 Task: Create a board button that move a list "Trello list" from board "Progress report" to the position 2 of board "progress report".
Action: Mouse moved to (423, 264)
Screenshot: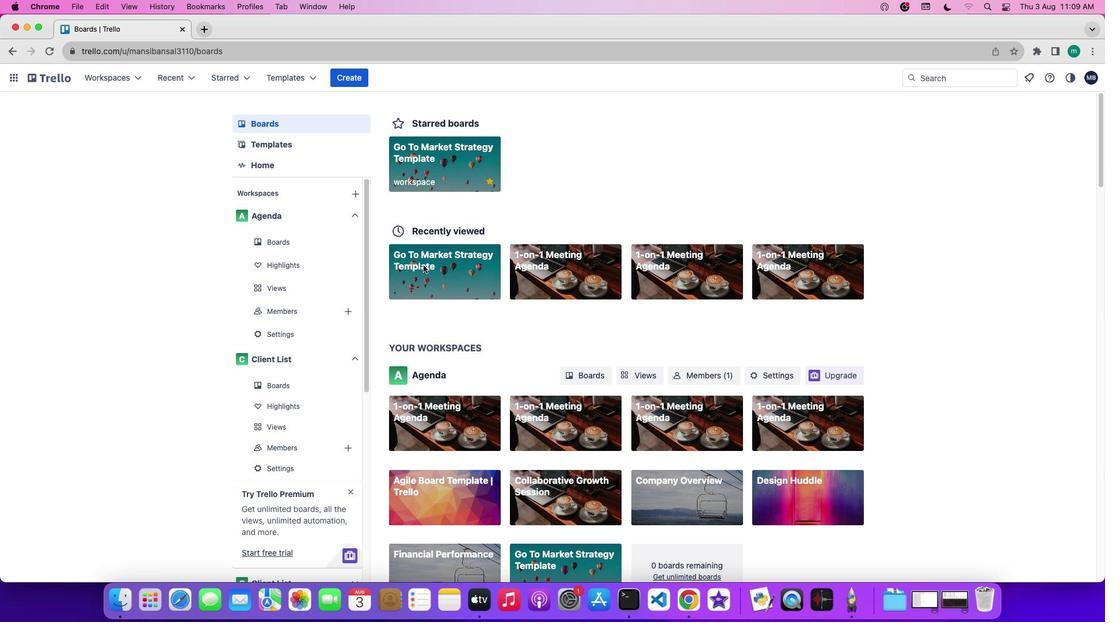 
Action: Mouse pressed left at (423, 264)
Screenshot: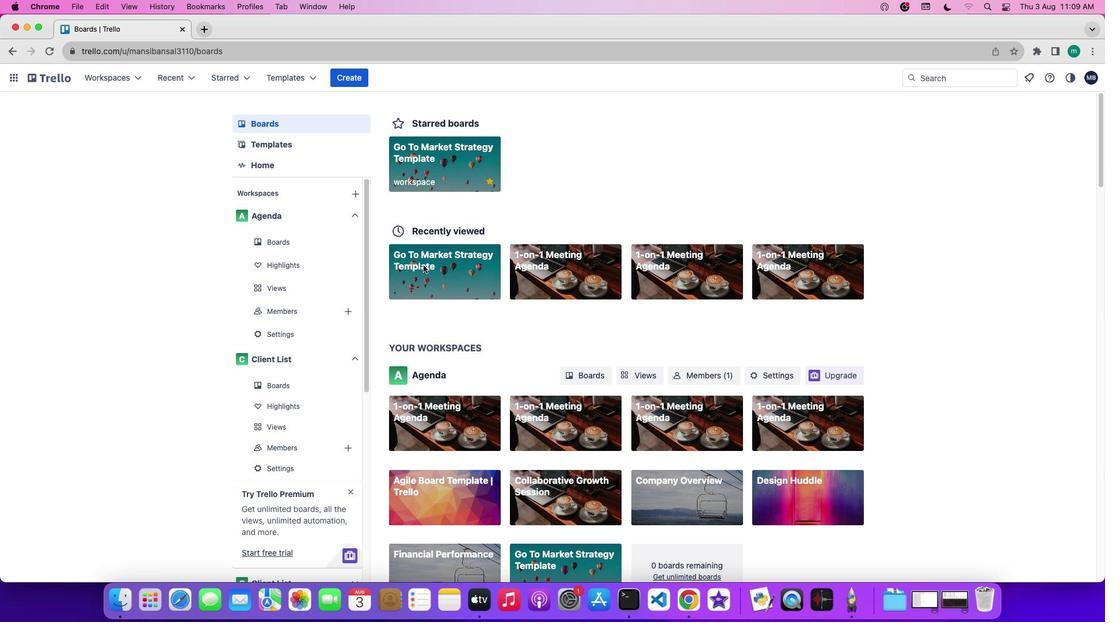 
Action: Mouse pressed left at (423, 264)
Screenshot: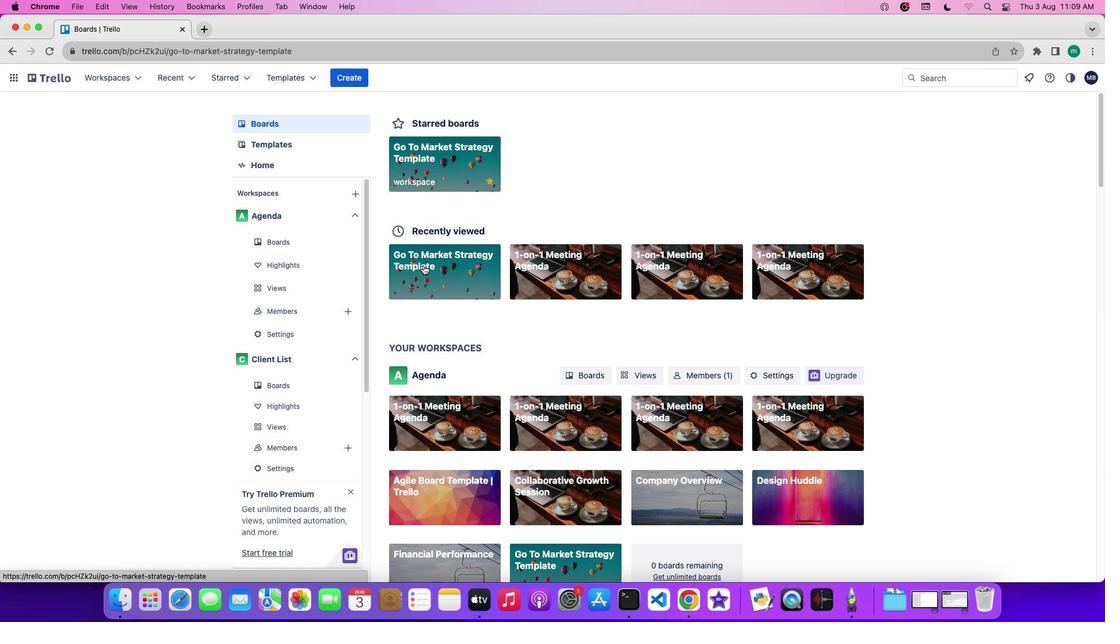 
Action: Mouse moved to (1017, 245)
Screenshot: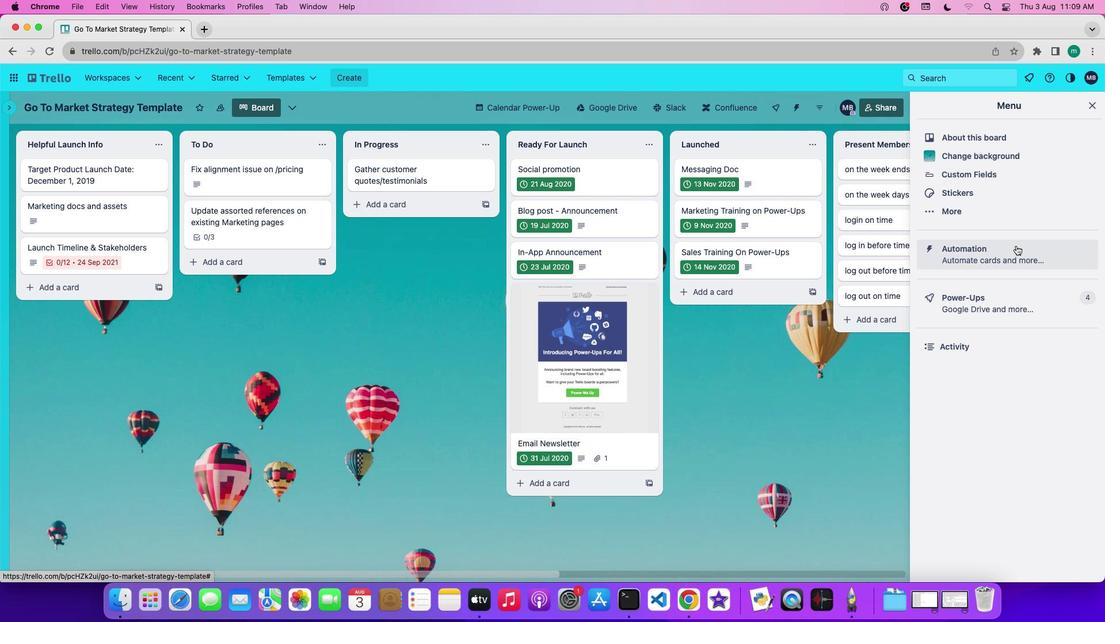 
Action: Mouse pressed left at (1017, 245)
Screenshot: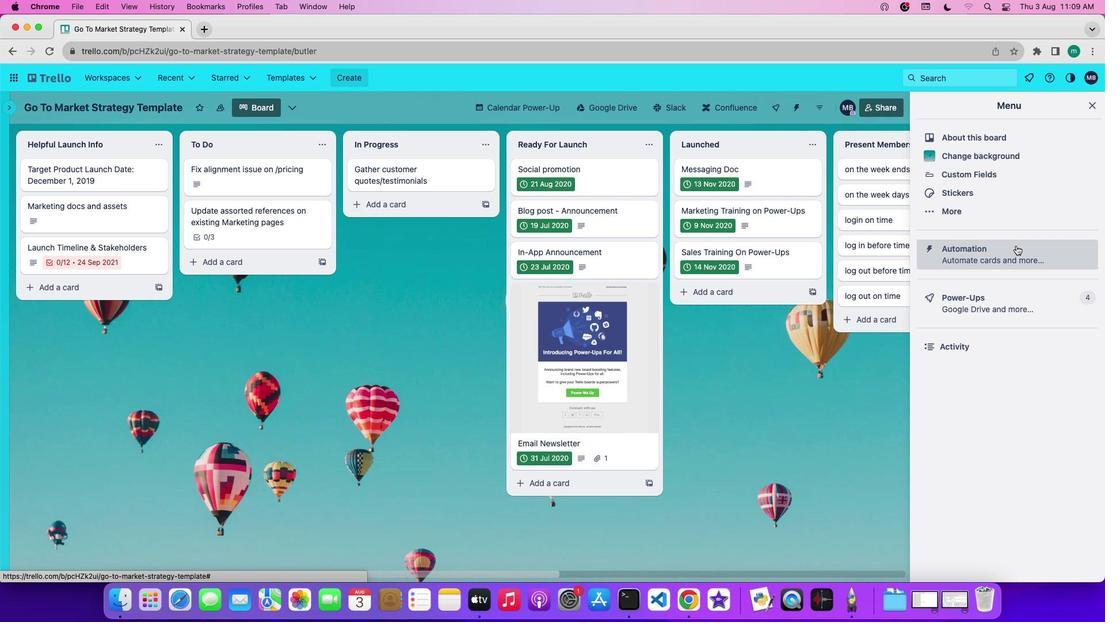 
Action: Mouse moved to (88, 319)
Screenshot: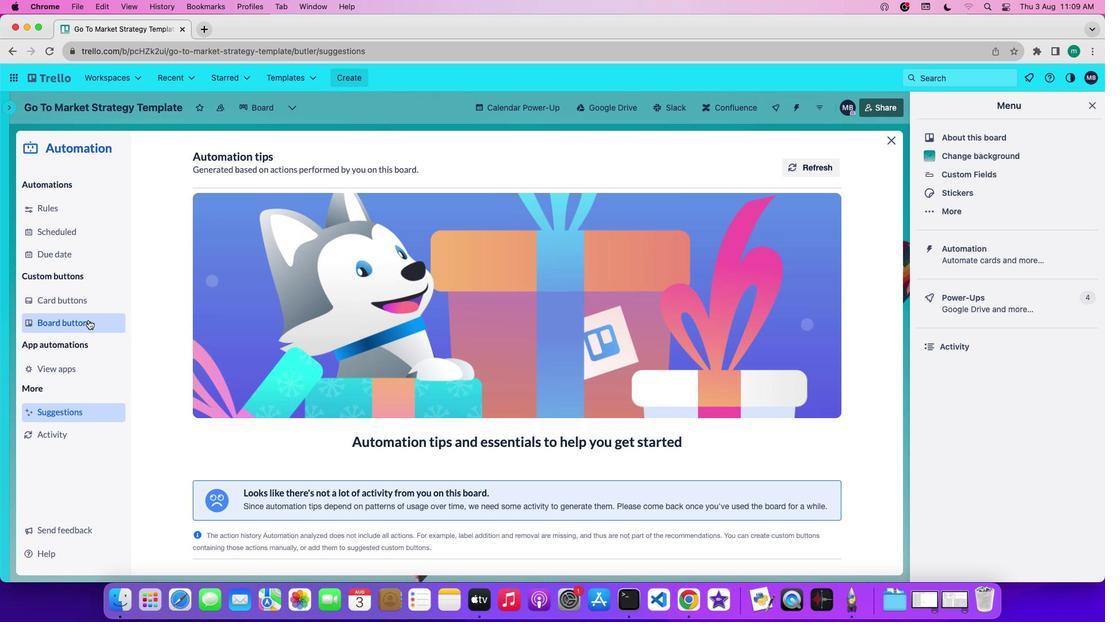 
Action: Mouse pressed left at (88, 319)
Screenshot: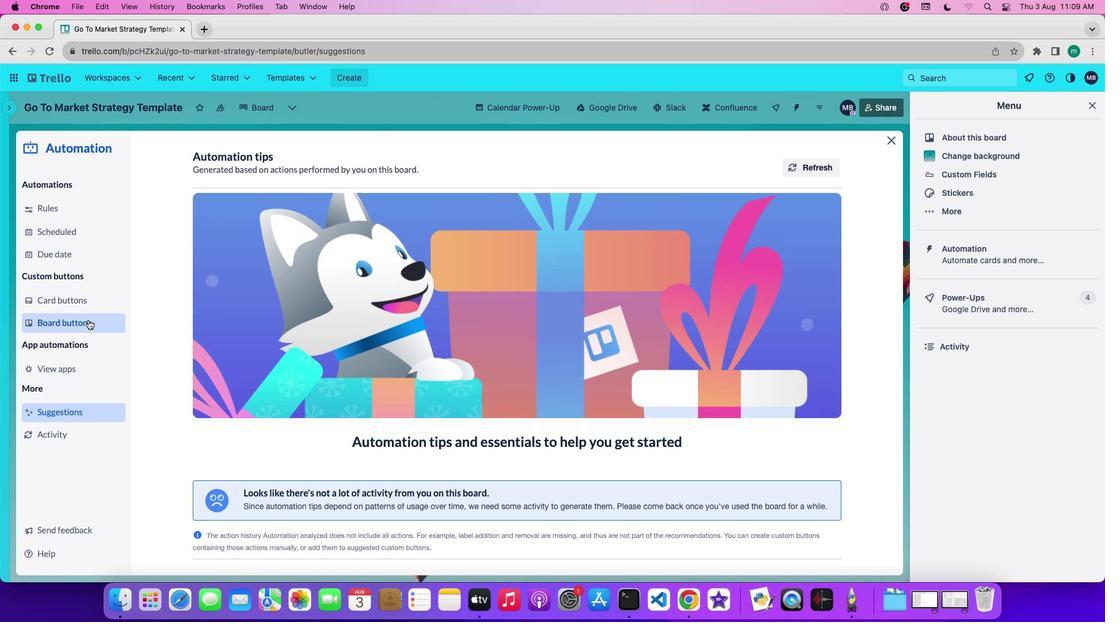 
Action: Mouse moved to (277, 404)
Screenshot: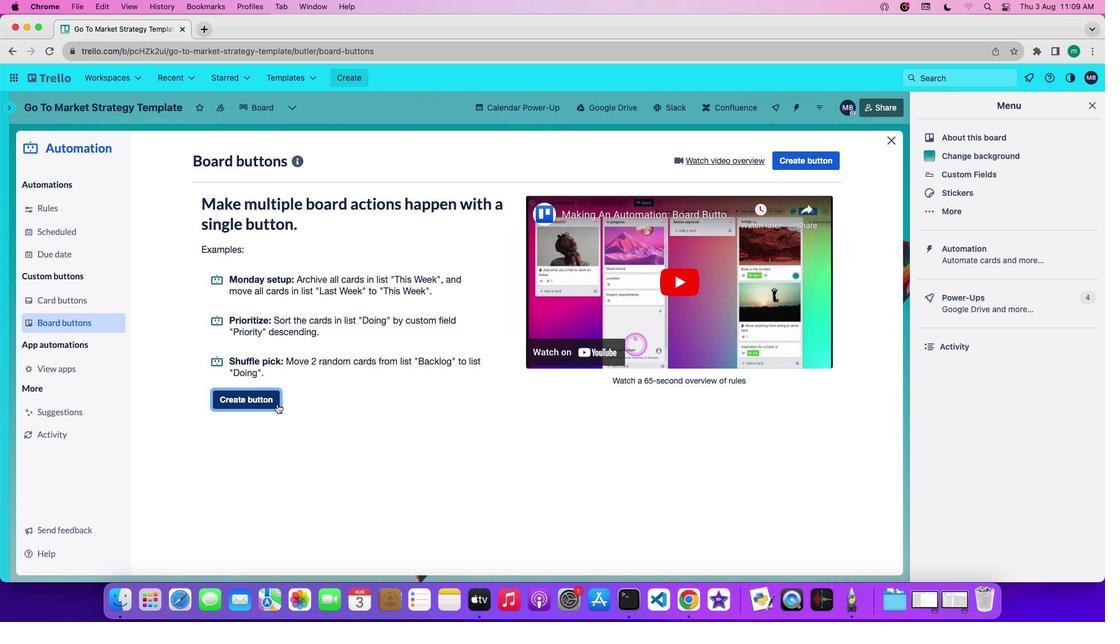 
Action: Mouse pressed left at (277, 404)
Screenshot: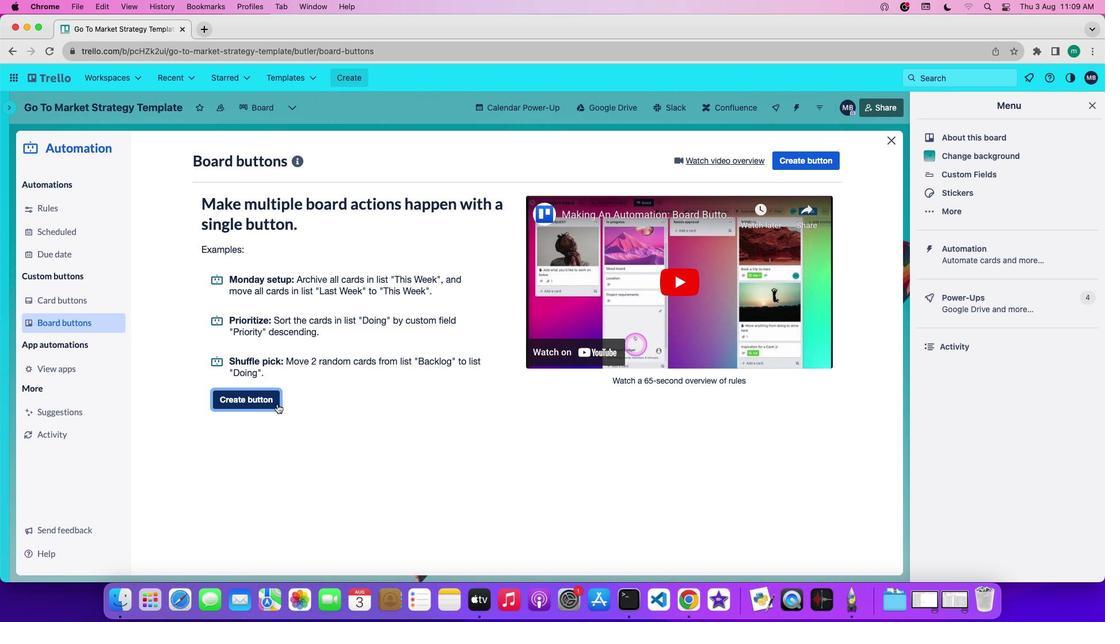 
Action: Mouse moved to (516, 316)
Screenshot: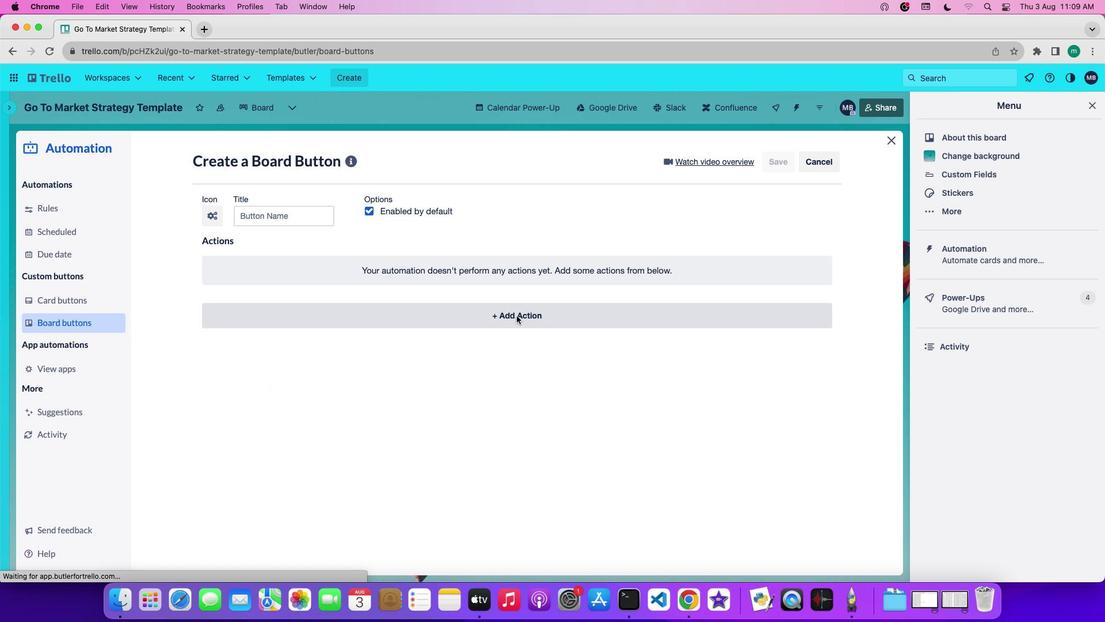 
Action: Mouse pressed left at (516, 316)
Screenshot: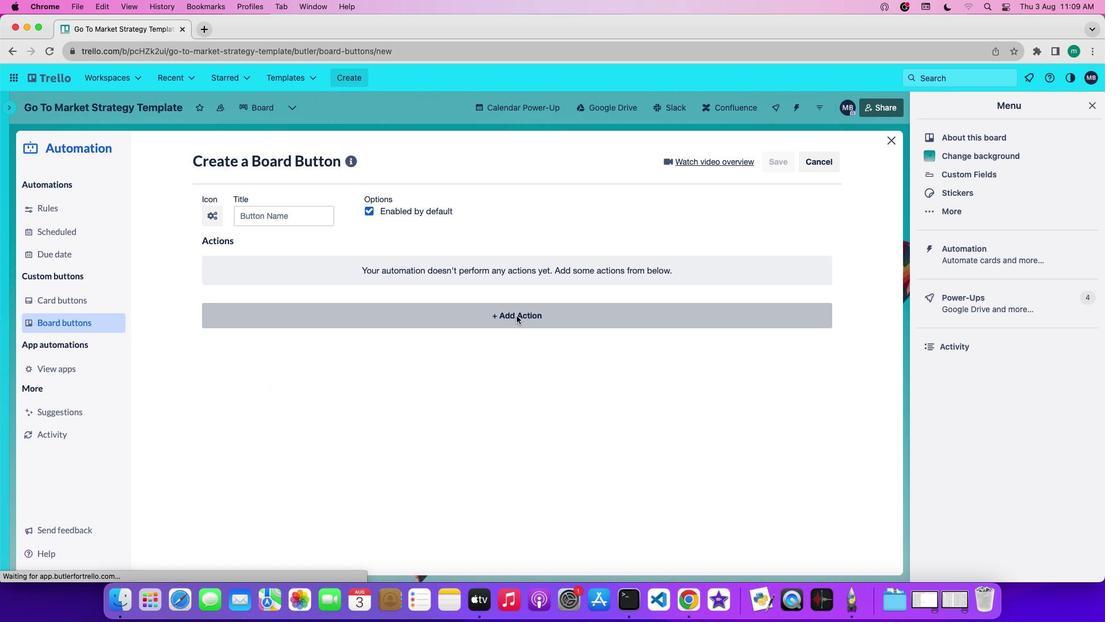 
Action: Mouse moved to (311, 346)
Screenshot: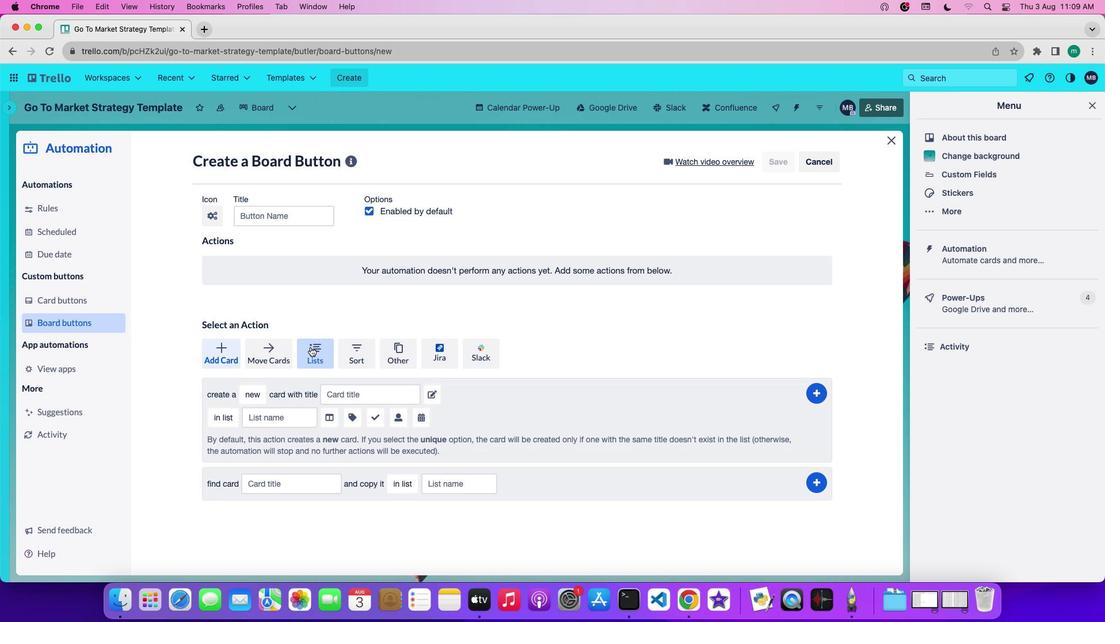 
Action: Mouse pressed left at (311, 346)
Screenshot: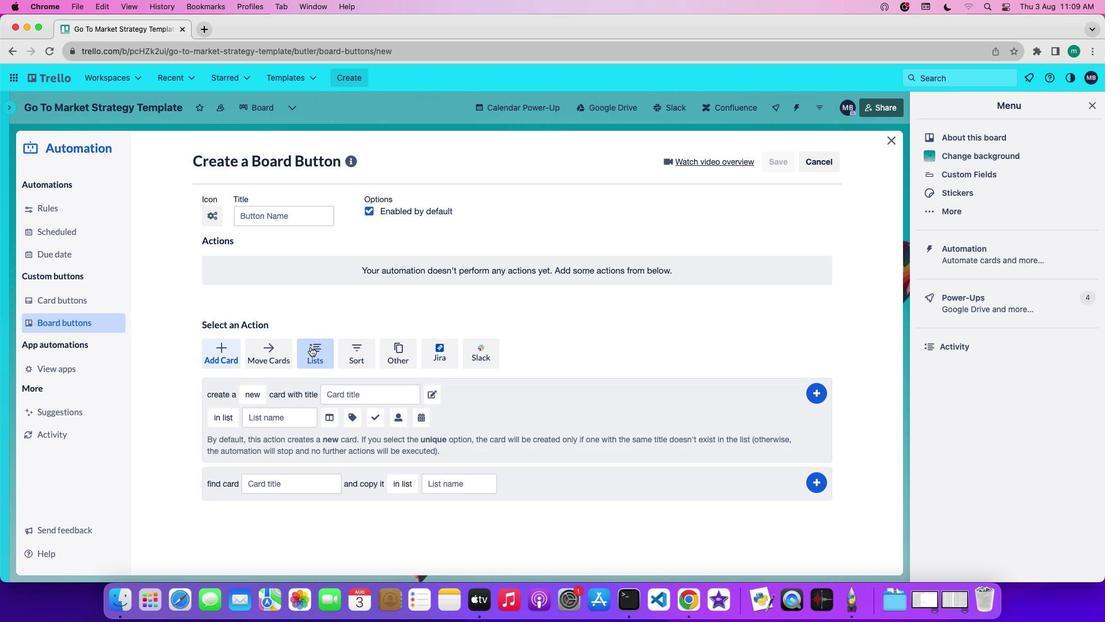 
Action: Mouse moved to (315, 444)
Screenshot: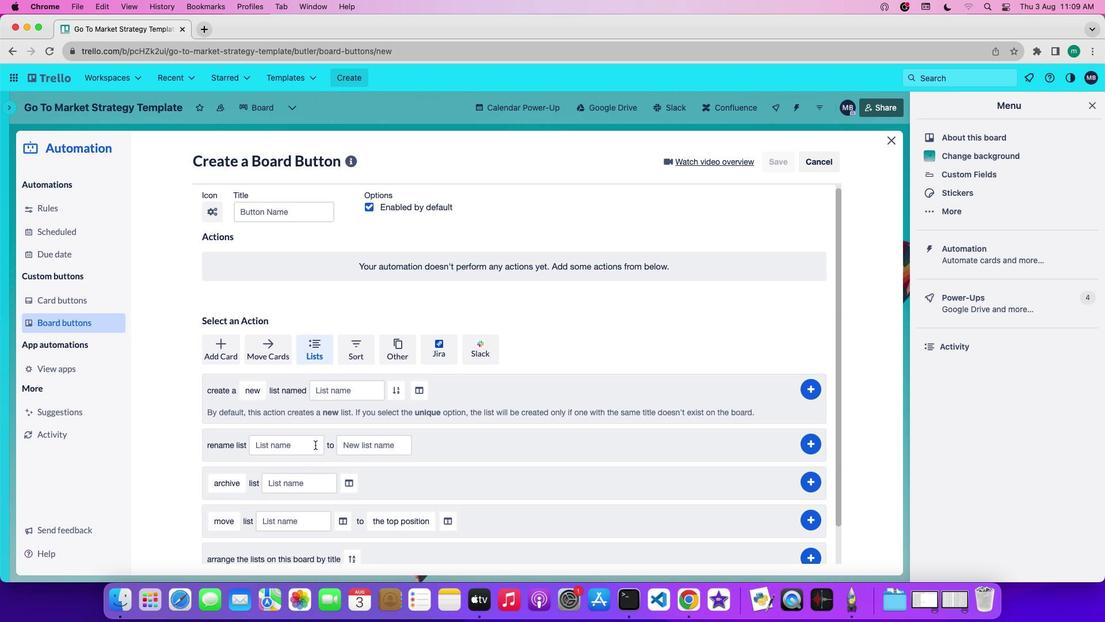 
Action: Mouse scrolled (315, 444) with delta (0, 0)
Screenshot: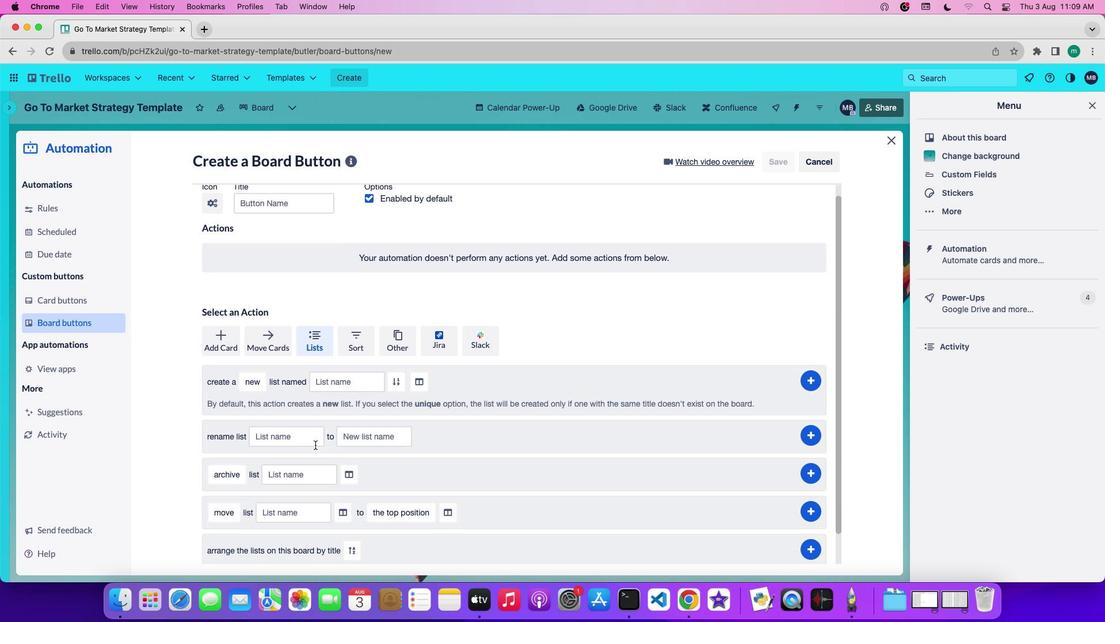 
Action: Mouse moved to (315, 444)
Screenshot: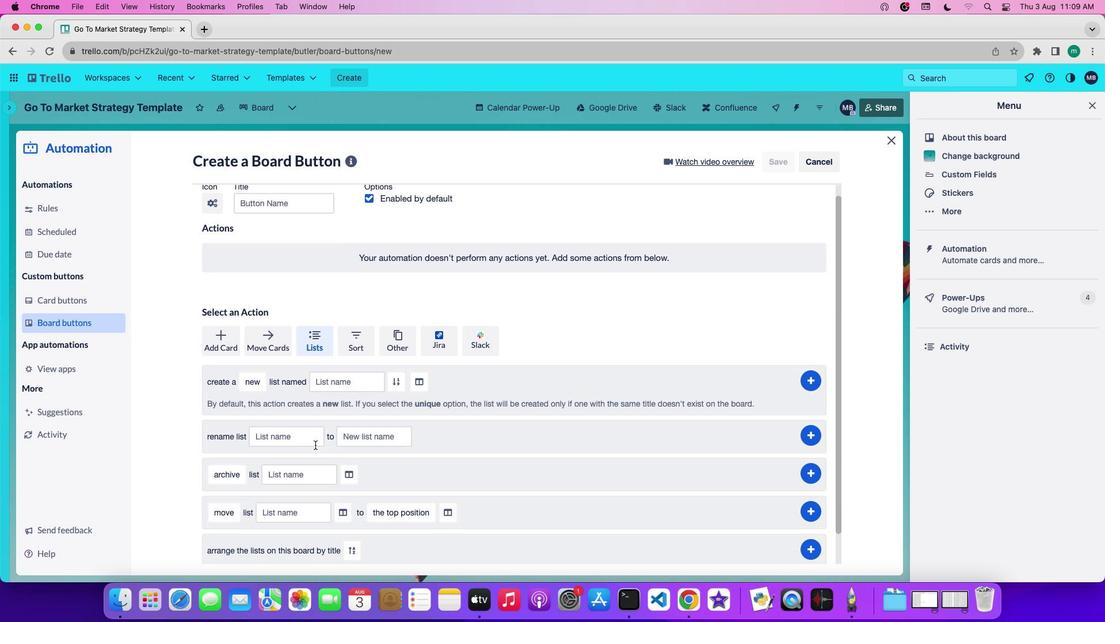 
Action: Mouse scrolled (315, 444) with delta (0, 0)
Screenshot: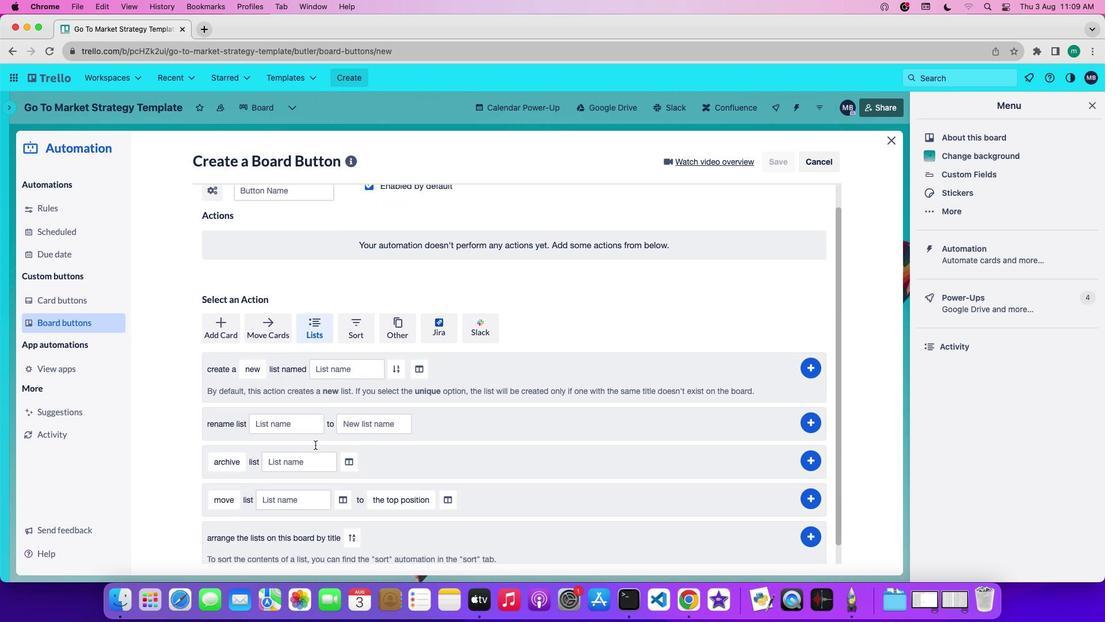 
Action: Mouse moved to (315, 445)
Screenshot: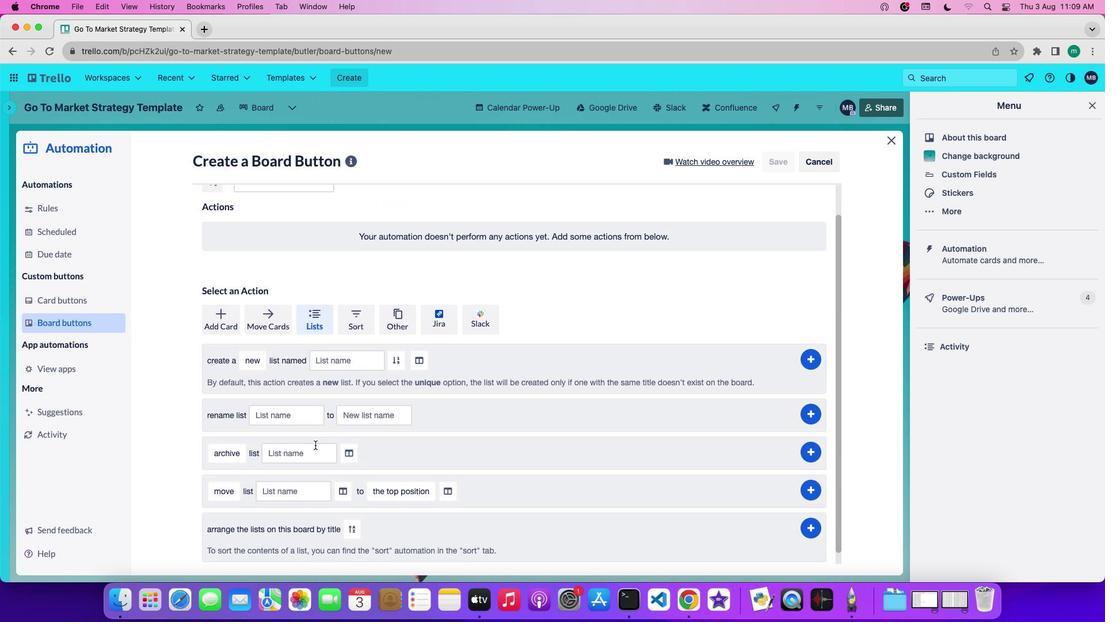 
Action: Mouse scrolled (315, 445) with delta (0, 0)
Screenshot: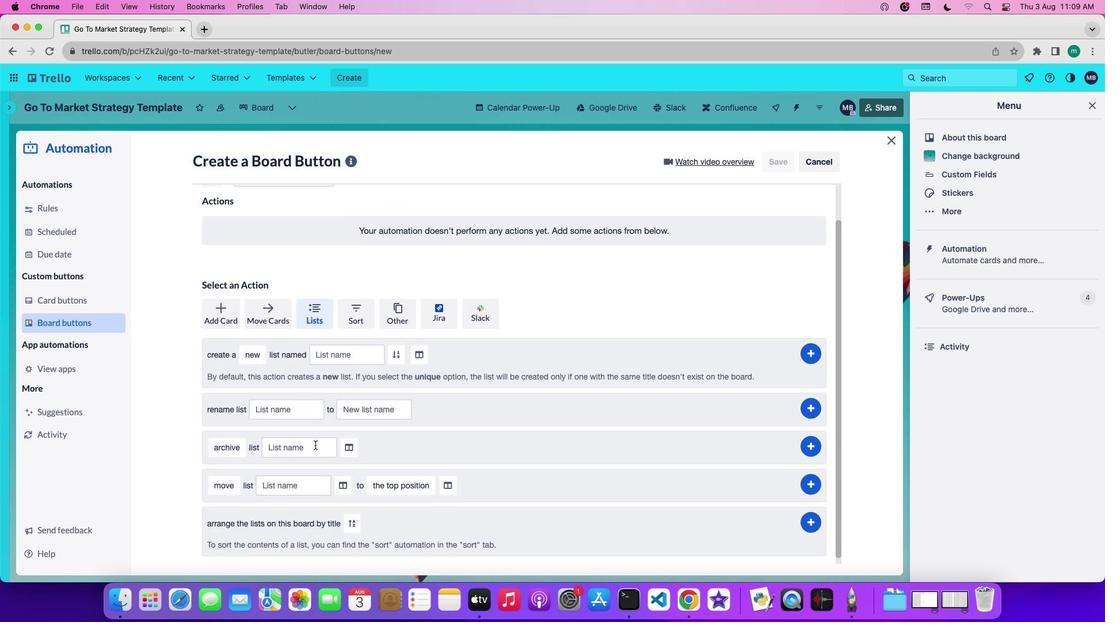 
Action: Mouse scrolled (315, 445) with delta (0, 0)
Screenshot: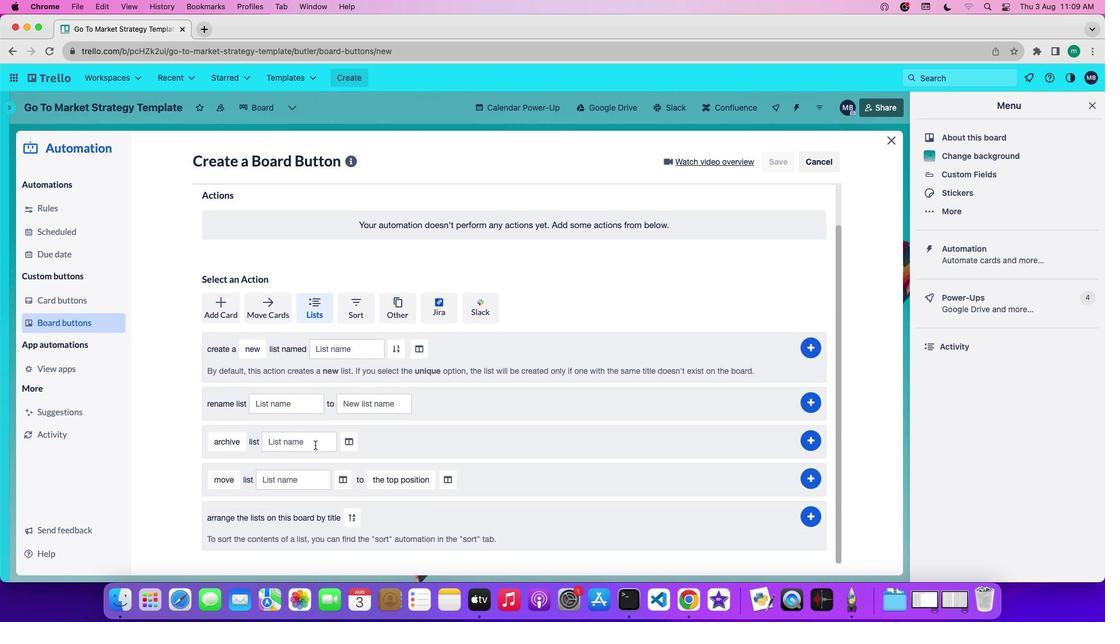 
Action: Mouse scrolled (315, 445) with delta (0, 0)
Screenshot: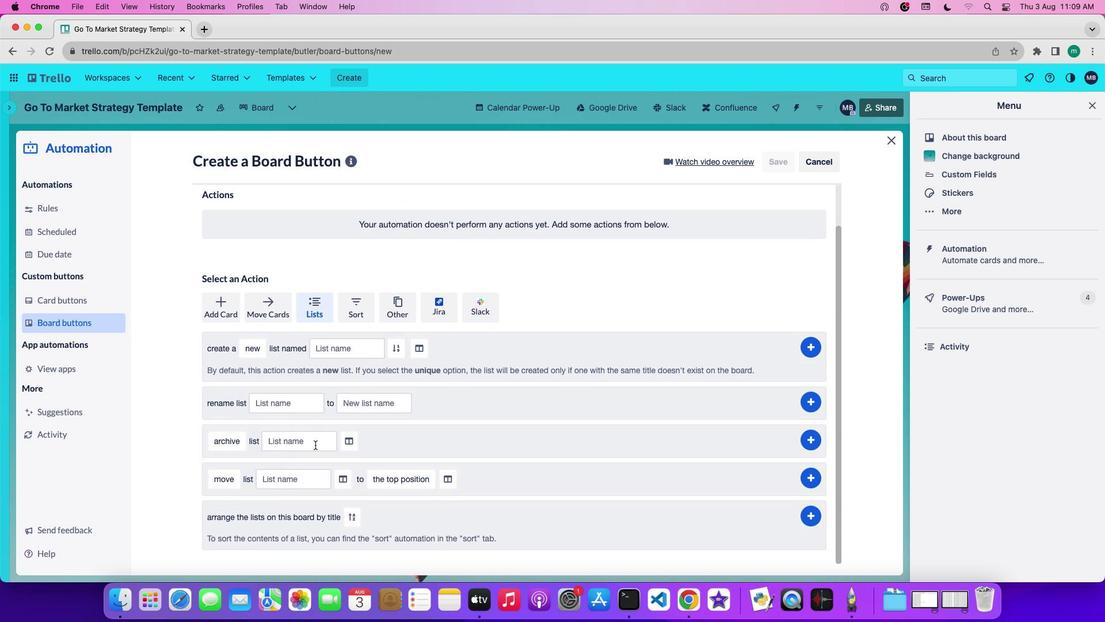 
Action: Mouse scrolled (315, 445) with delta (0, 0)
Screenshot: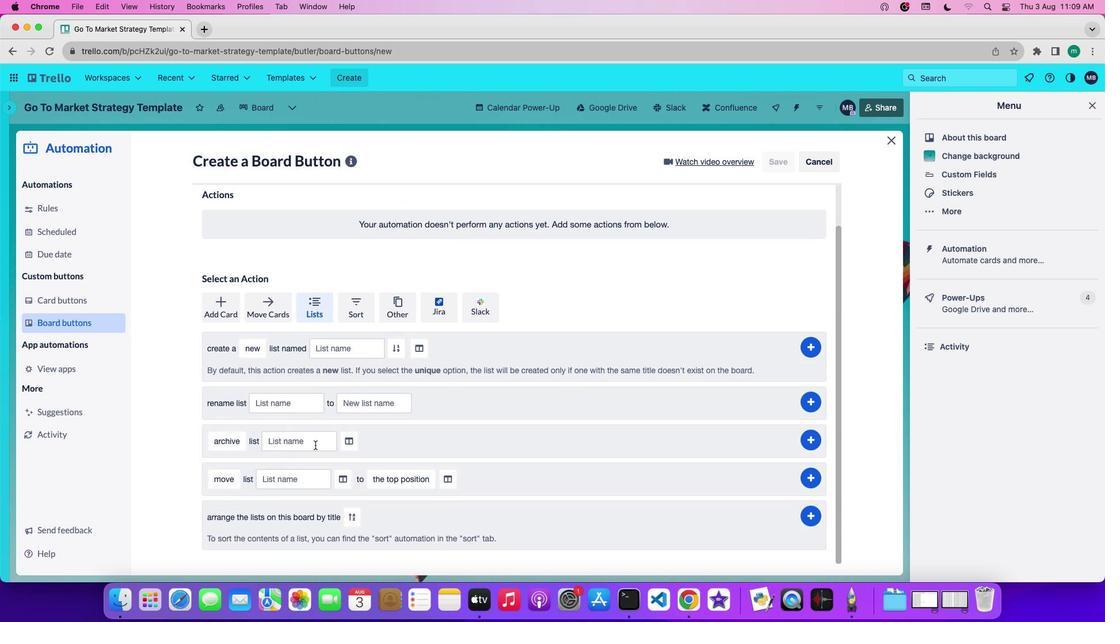 
Action: Mouse scrolled (315, 445) with delta (0, 0)
Screenshot: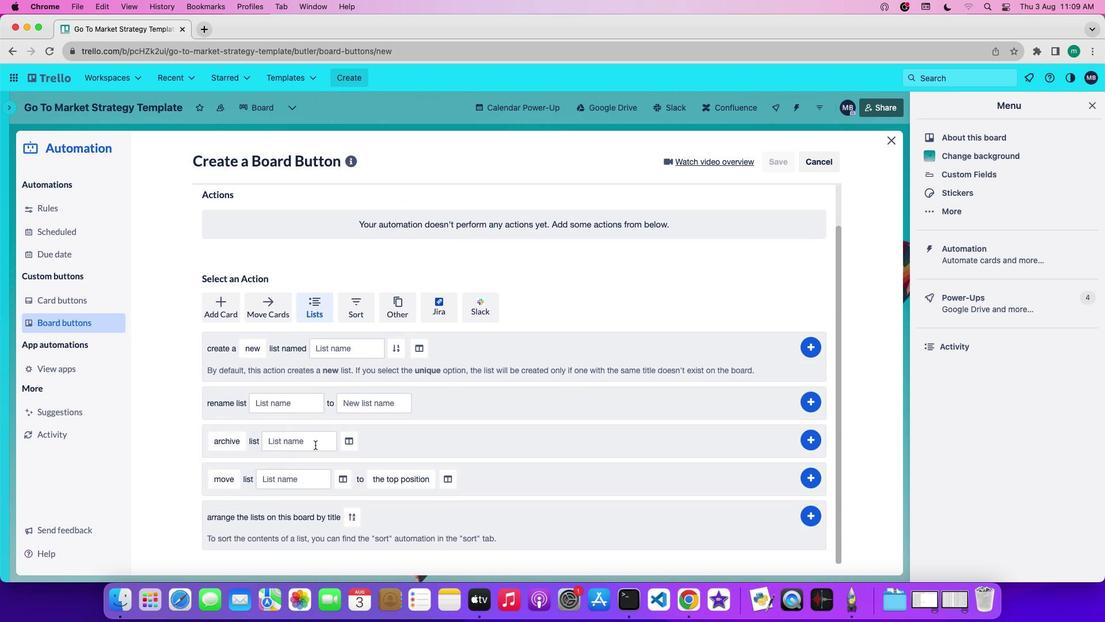 
Action: Mouse moved to (232, 481)
Screenshot: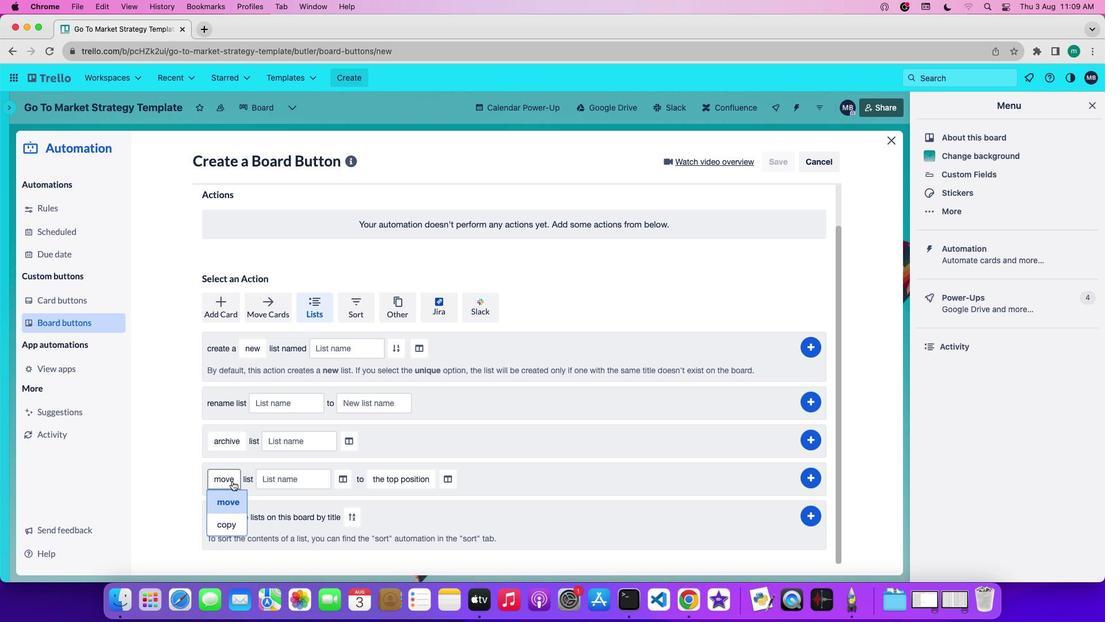 
Action: Mouse pressed left at (232, 481)
Screenshot: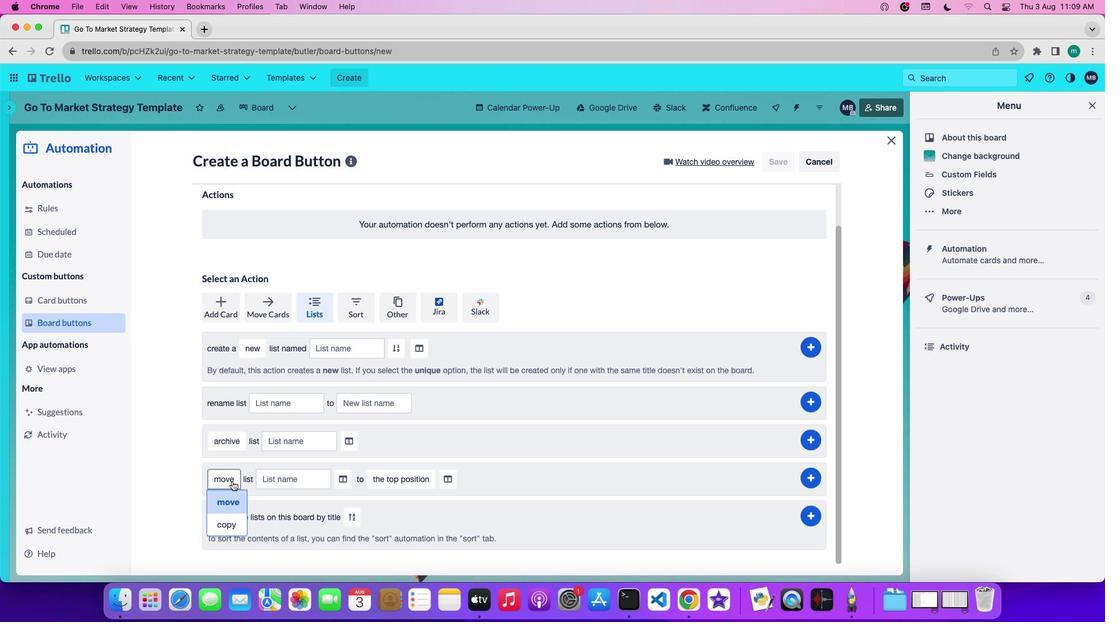 
Action: Mouse moved to (232, 497)
Screenshot: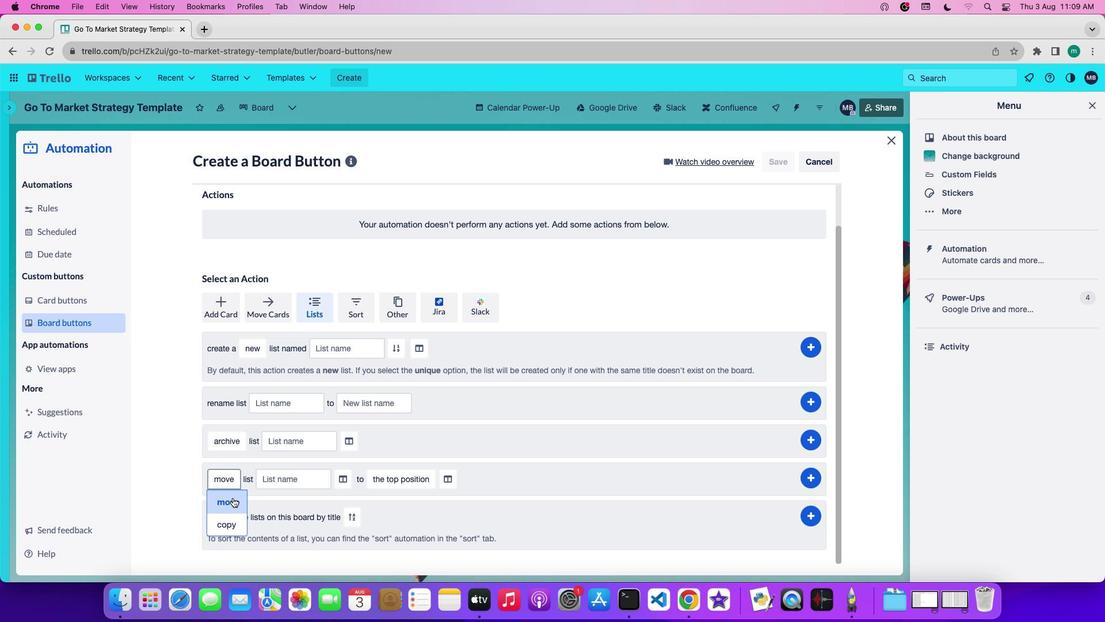 
Action: Mouse pressed left at (232, 497)
Screenshot: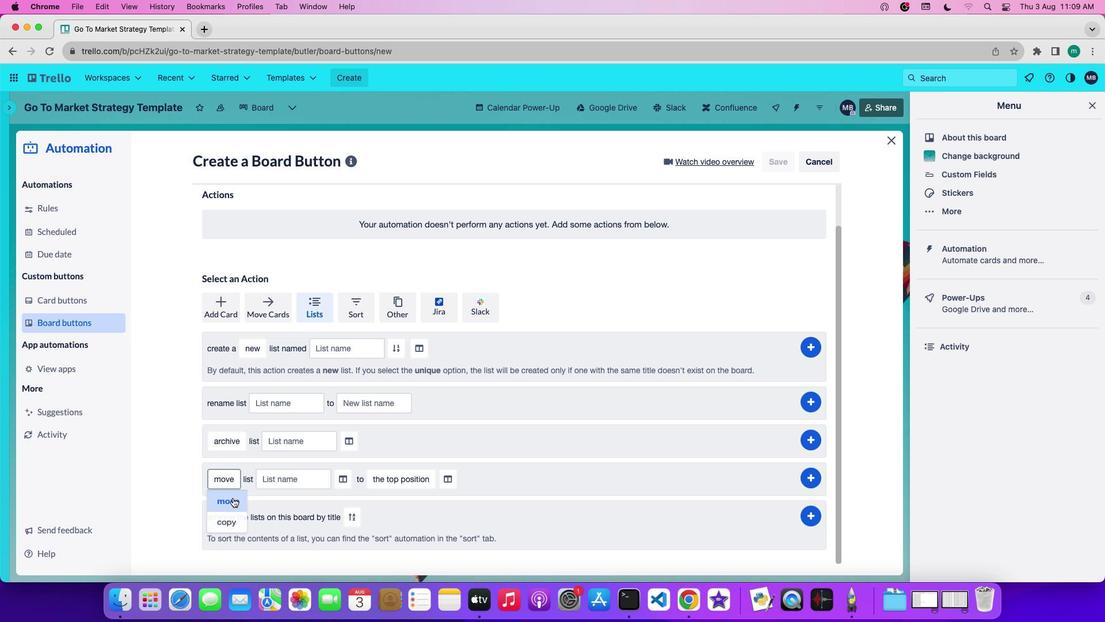 
Action: Mouse moved to (278, 479)
Screenshot: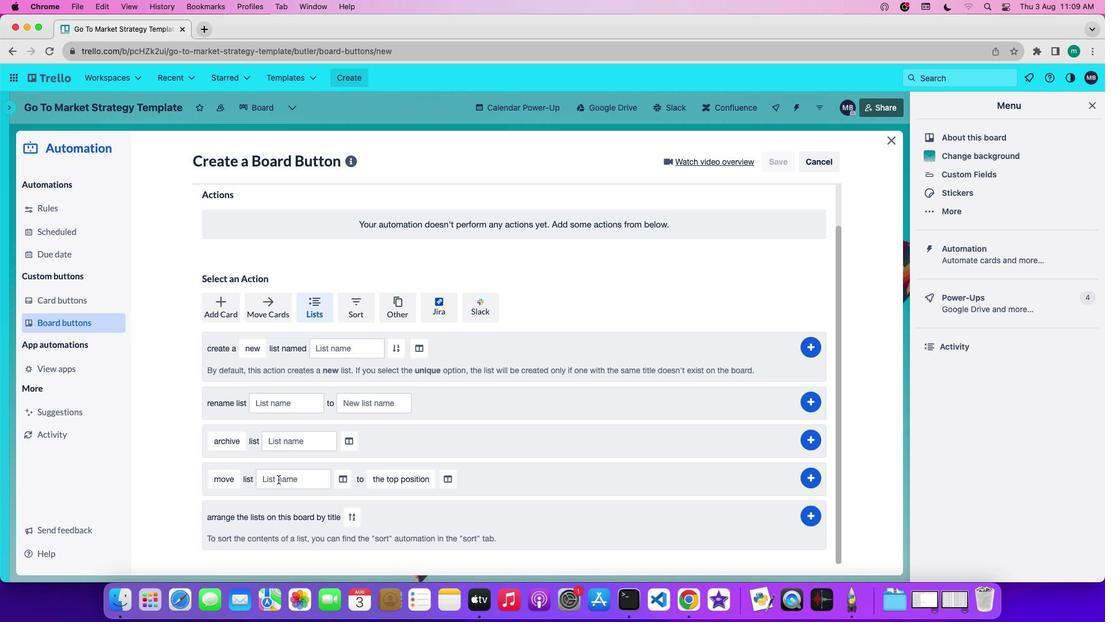 
Action: Mouse pressed left at (278, 479)
Screenshot: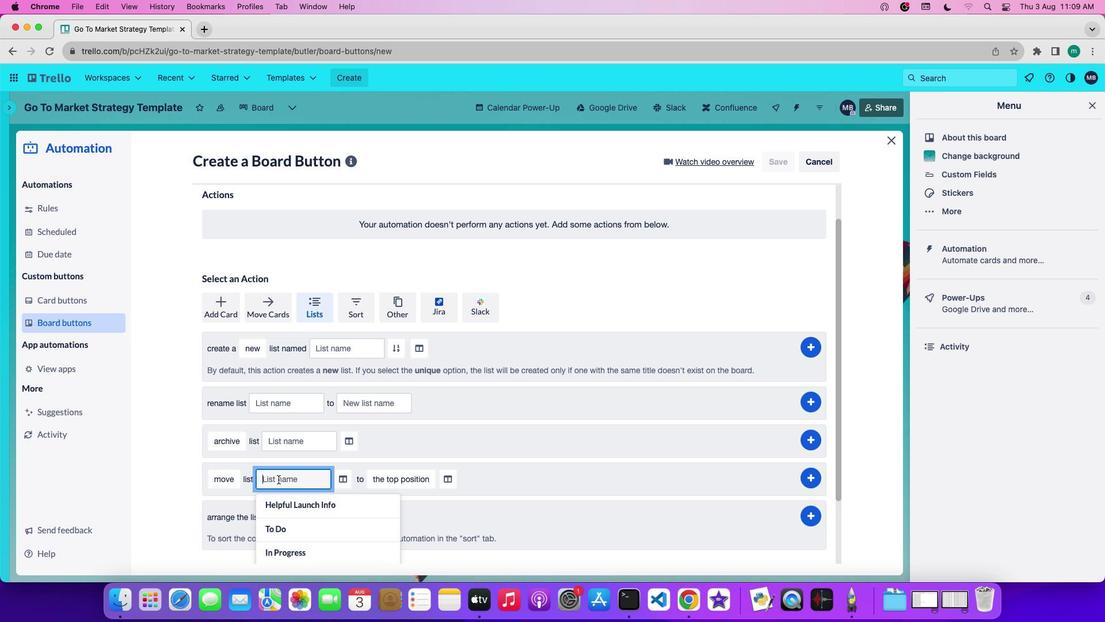 
Action: Mouse moved to (278, 479)
Screenshot: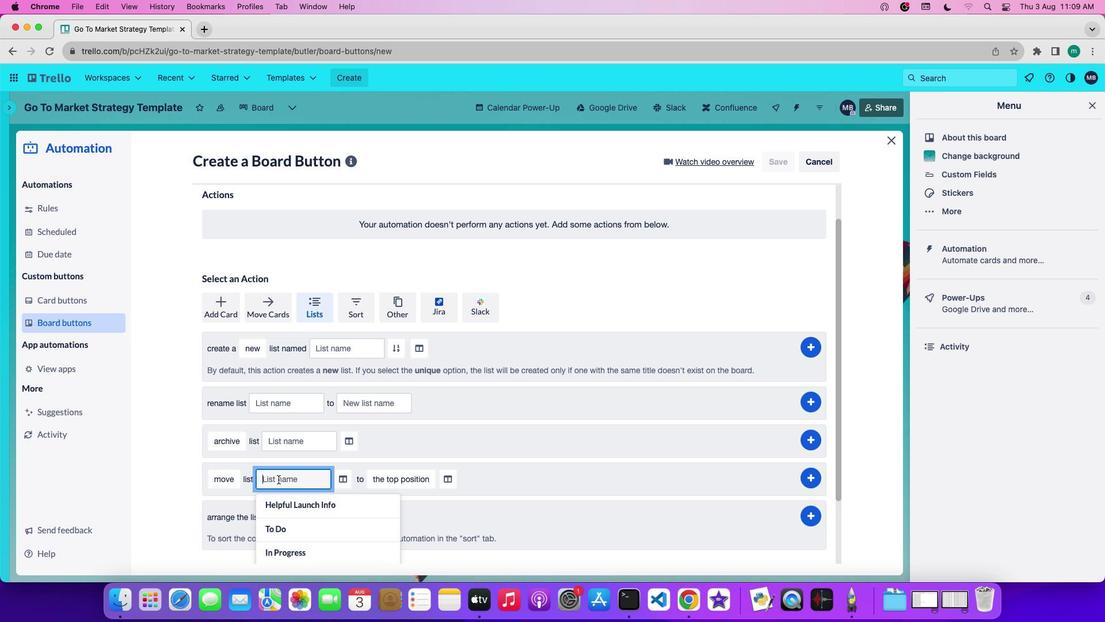 
Action: Key pressed Key.shift'T''r''e''l''l''o'Key.space'l''i''s''t'
Screenshot: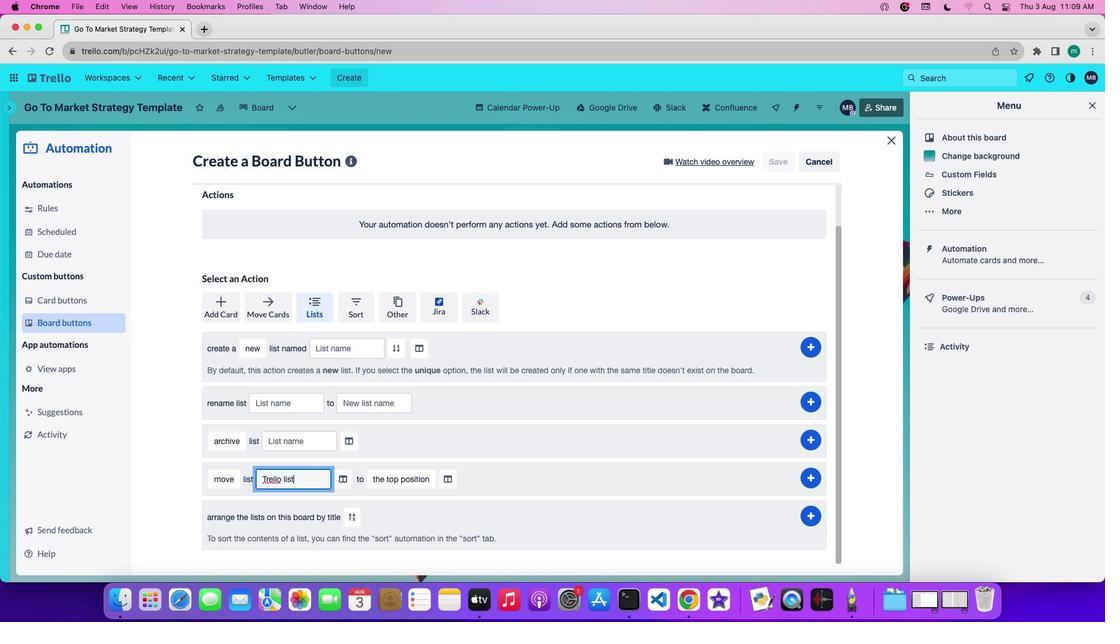 
Action: Mouse moved to (343, 484)
Screenshot: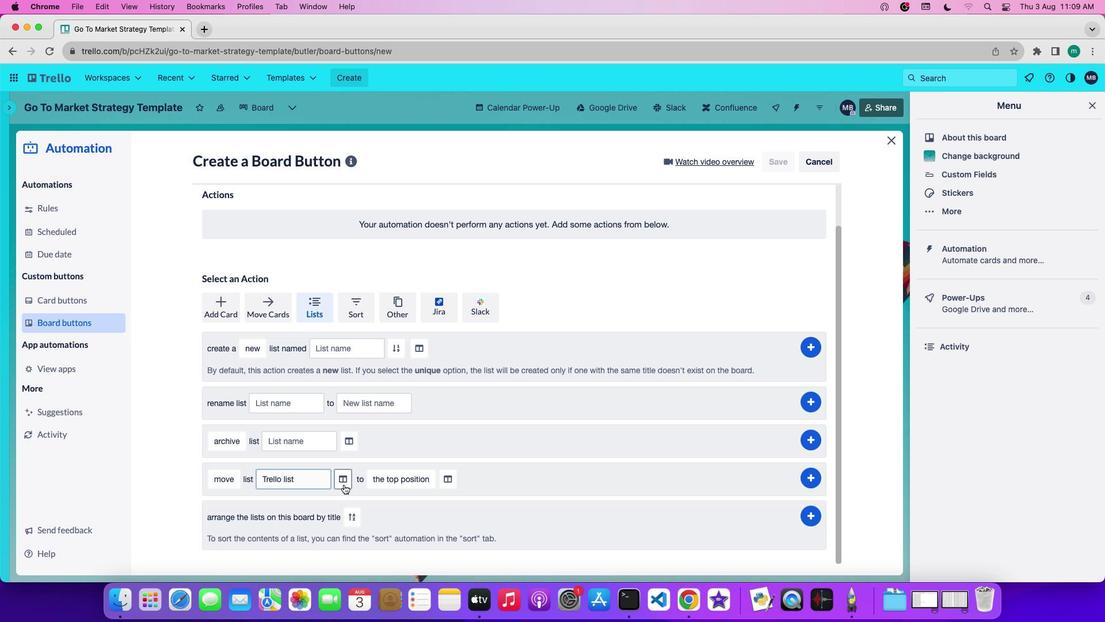 
Action: Mouse pressed left at (343, 484)
Screenshot: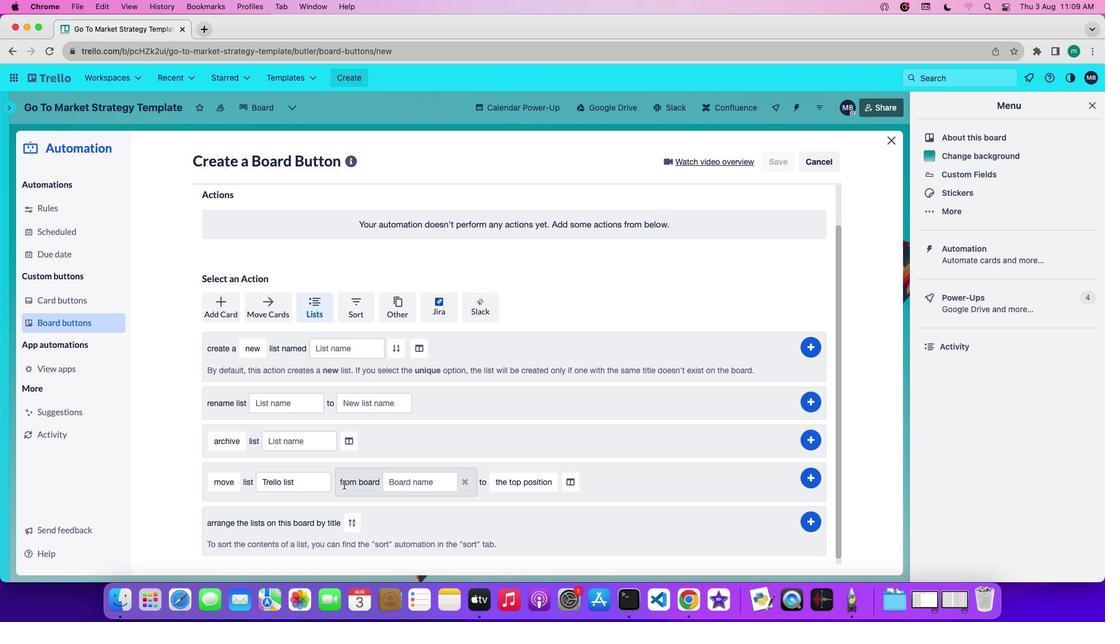 
Action: Mouse moved to (418, 483)
Screenshot: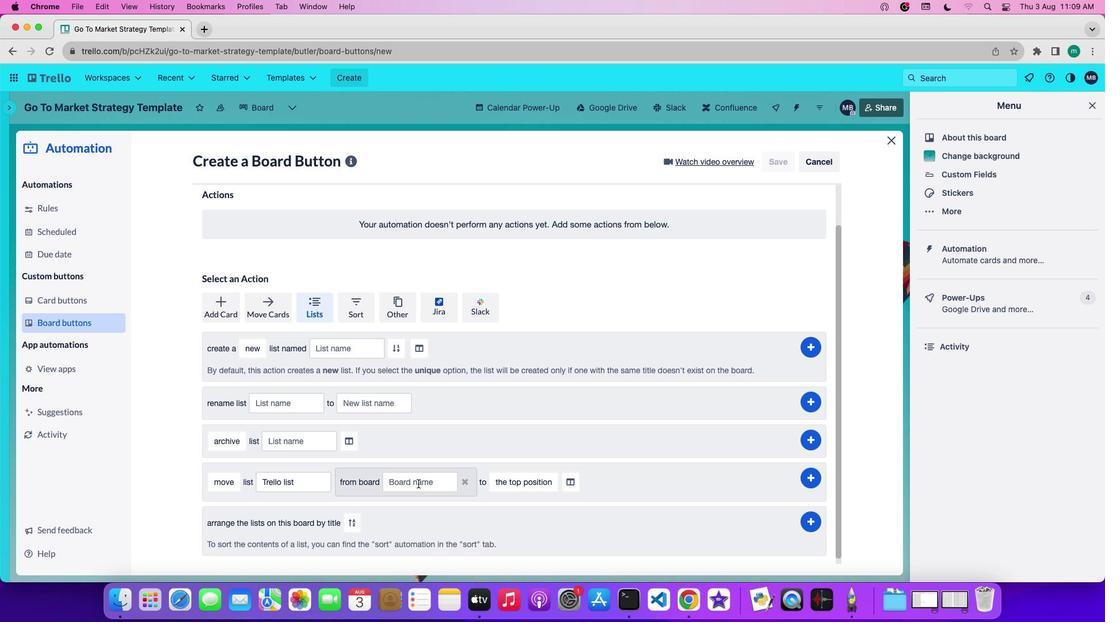 
Action: Mouse pressed left at (418, 483)
Screenshot: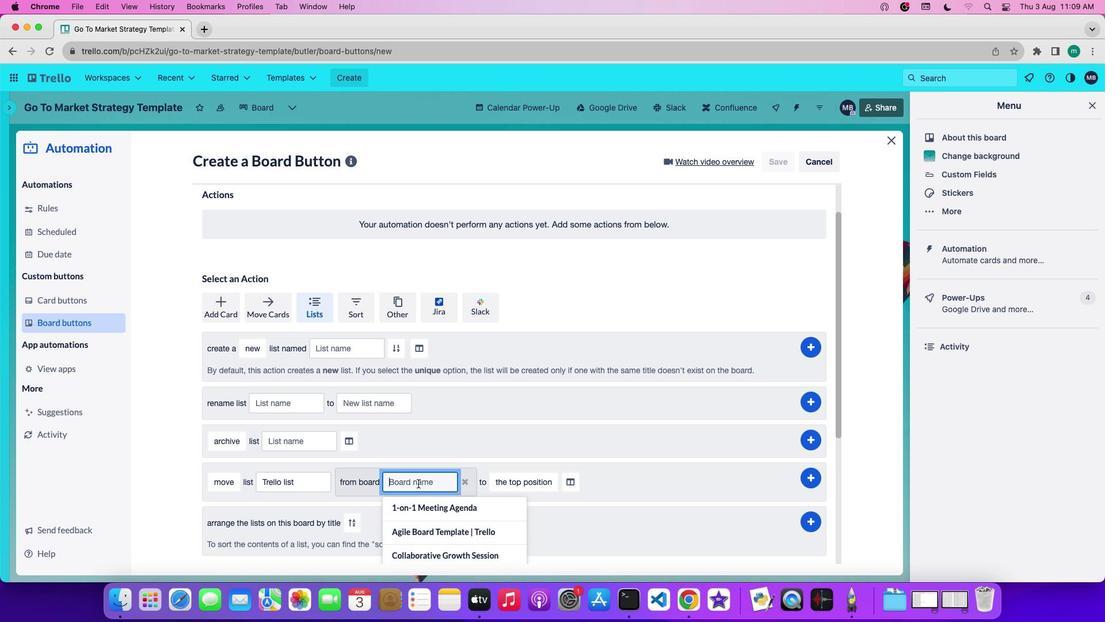 
Action: Key pressed Key.shift'P''r''o''g''r''e''s''s'Key.space'r''e''p''o''r''t'
Screenshot: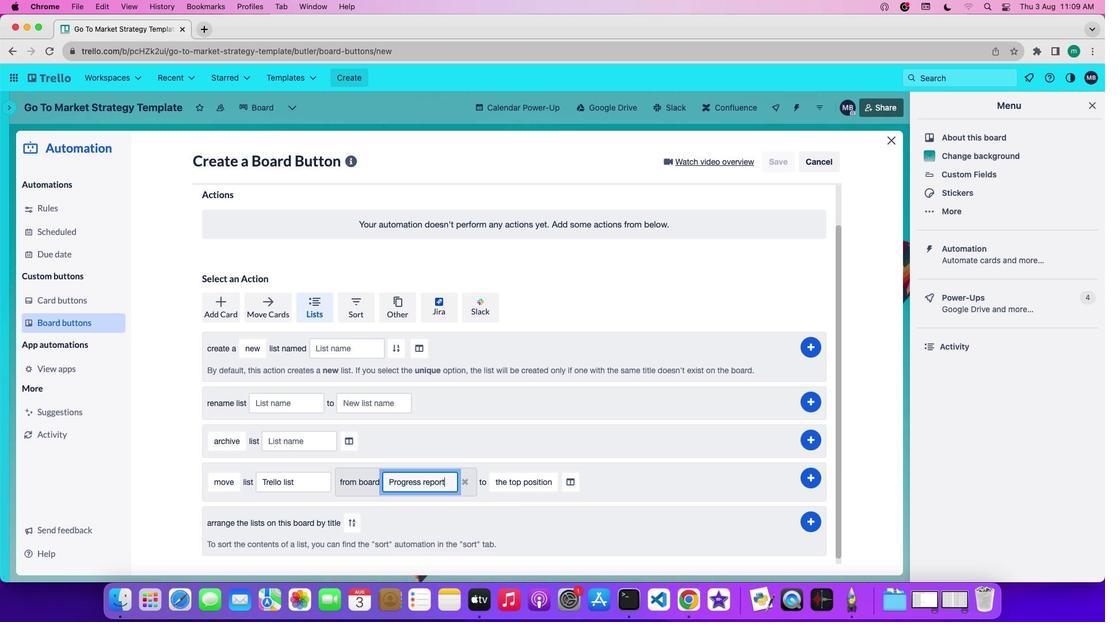 
Action: Mouse moved to (504, 487)
Screenshot: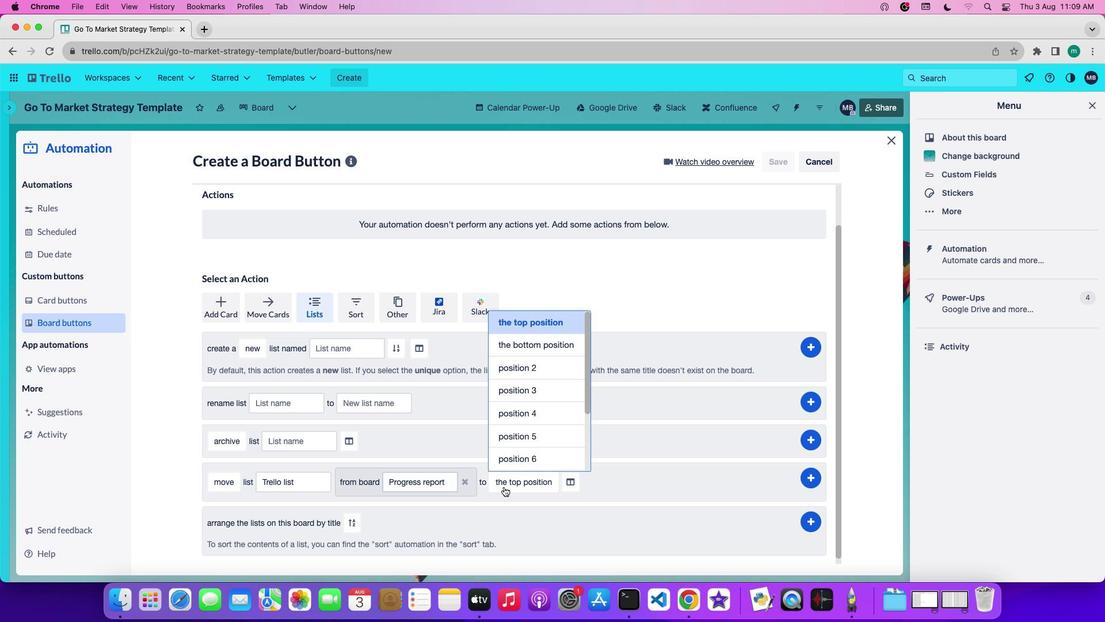 
Action: Mouse pressed left at (504, 487)
Screenshot: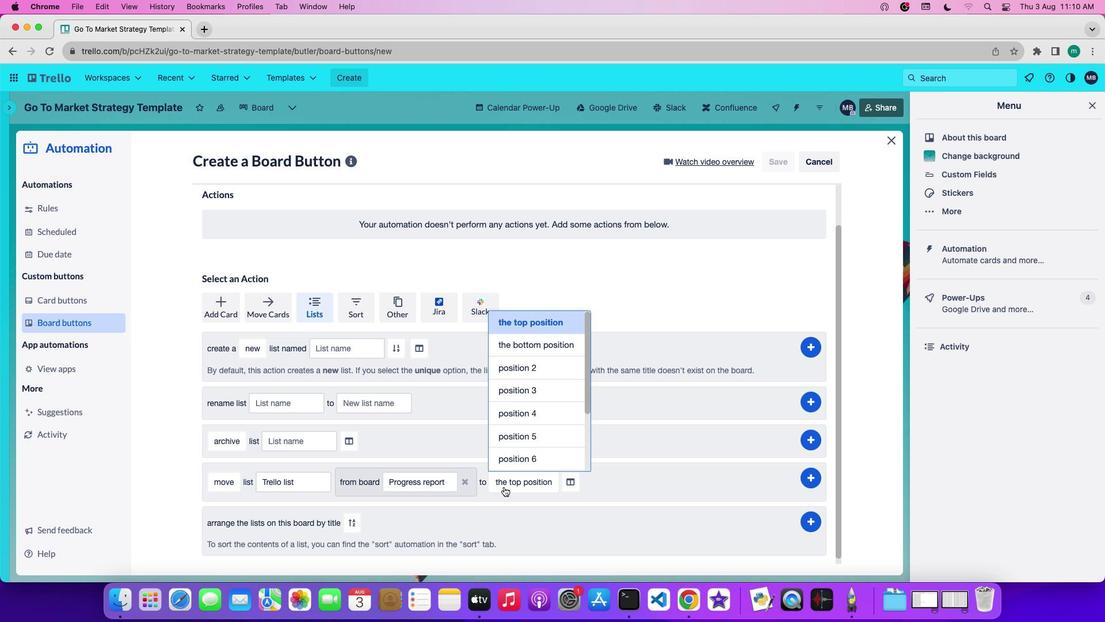 
Action: Mouse moved to (533, 369)
Screenshot: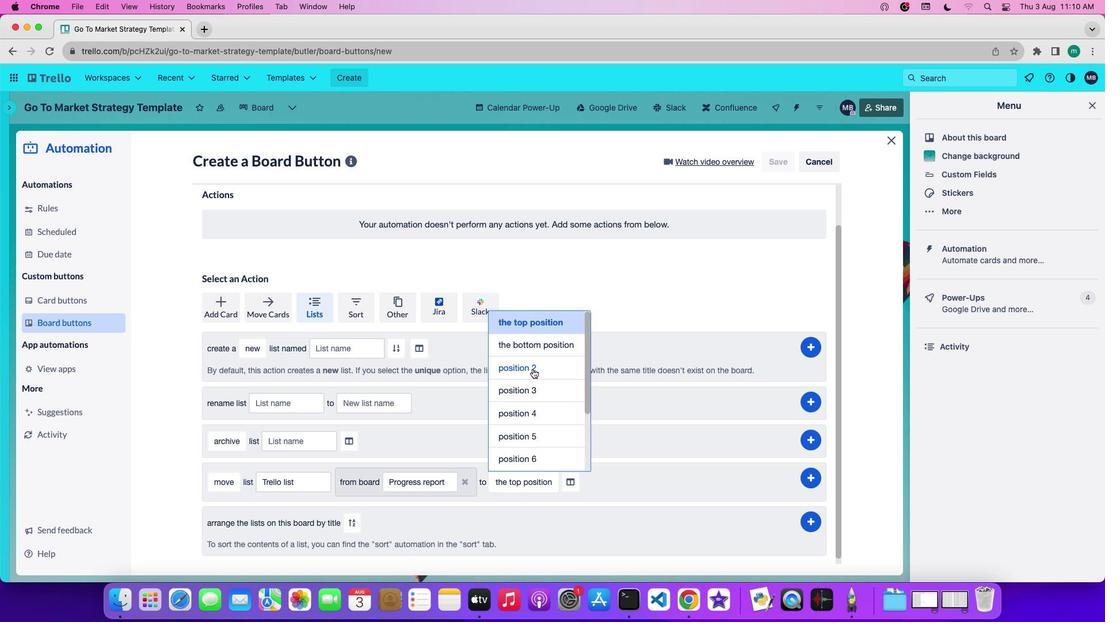
Action: Mouse pressed left at (533, 369)
Screenshot: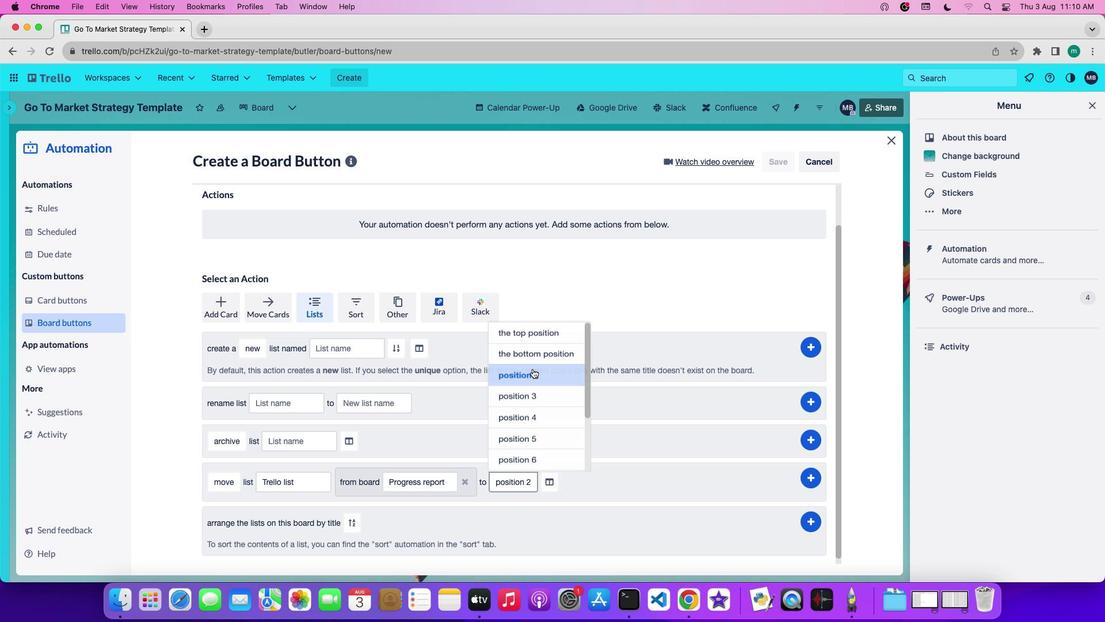 
Action: Mouse moved to (554, 483)
Screenshot: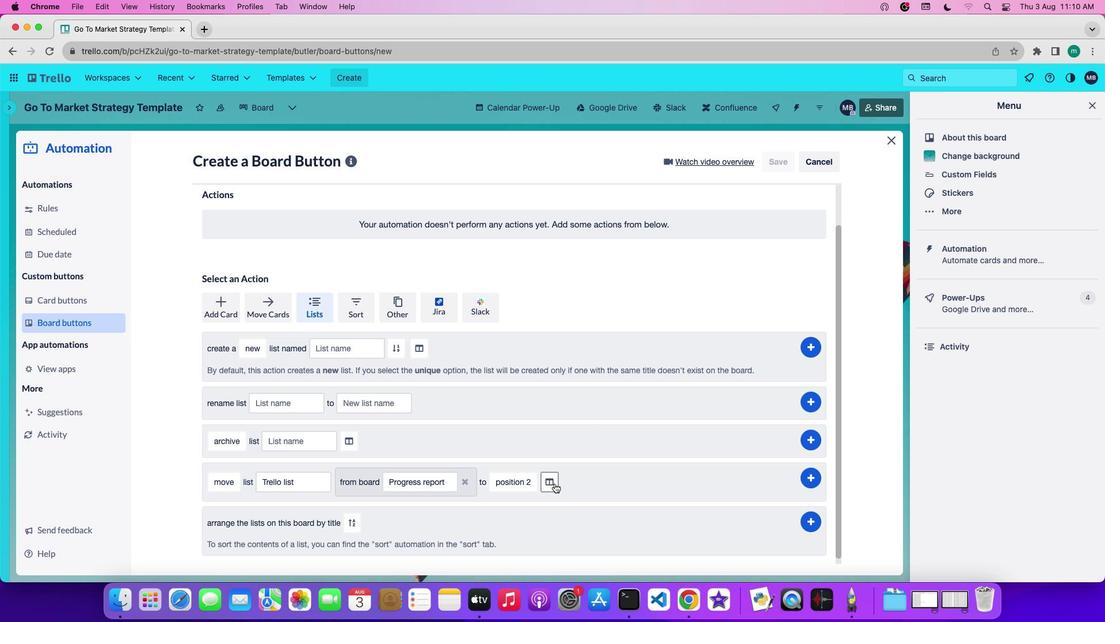 
Action: Mouse pressed left at (554, 483)
Screenshot: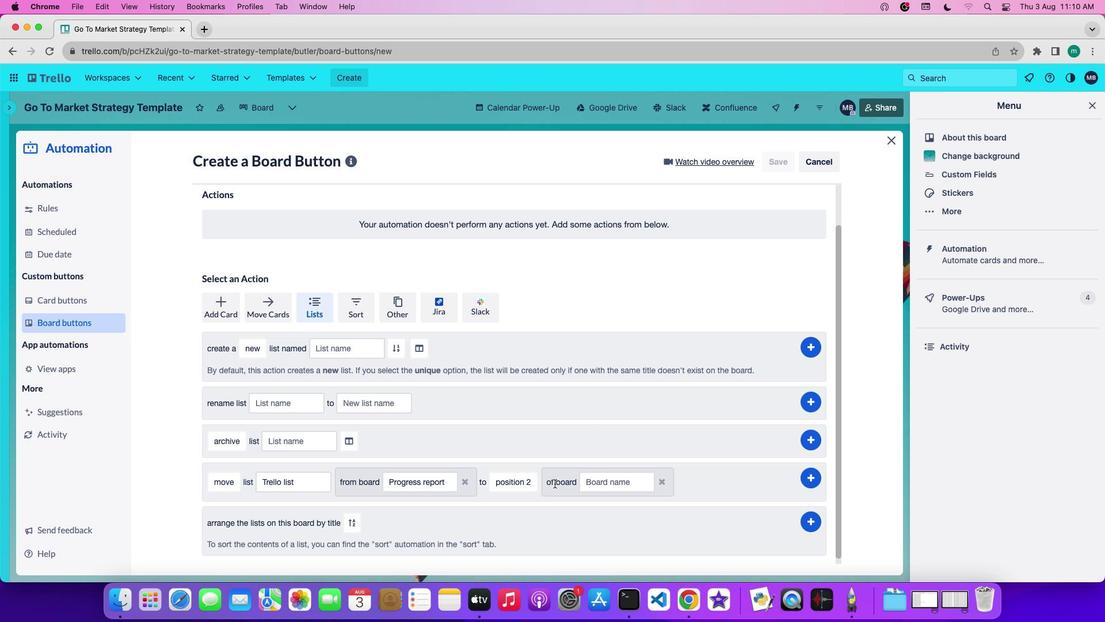 
Action: Mouse moved to (604, 479)
Screenshot: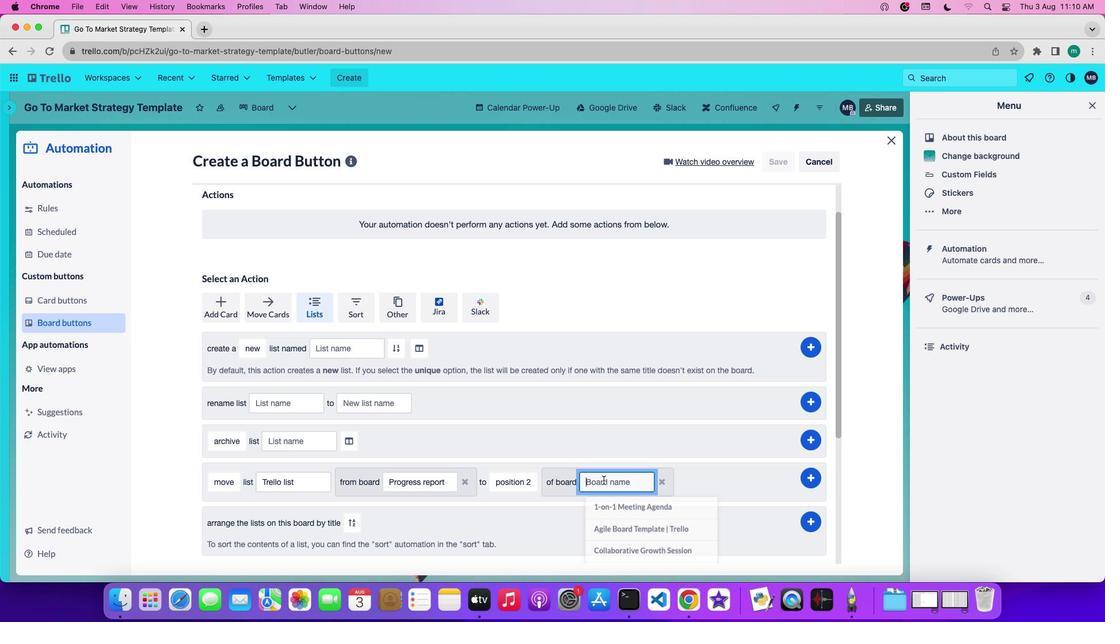 
Action: Mouse pressed left at (604, 479)
Screenshot: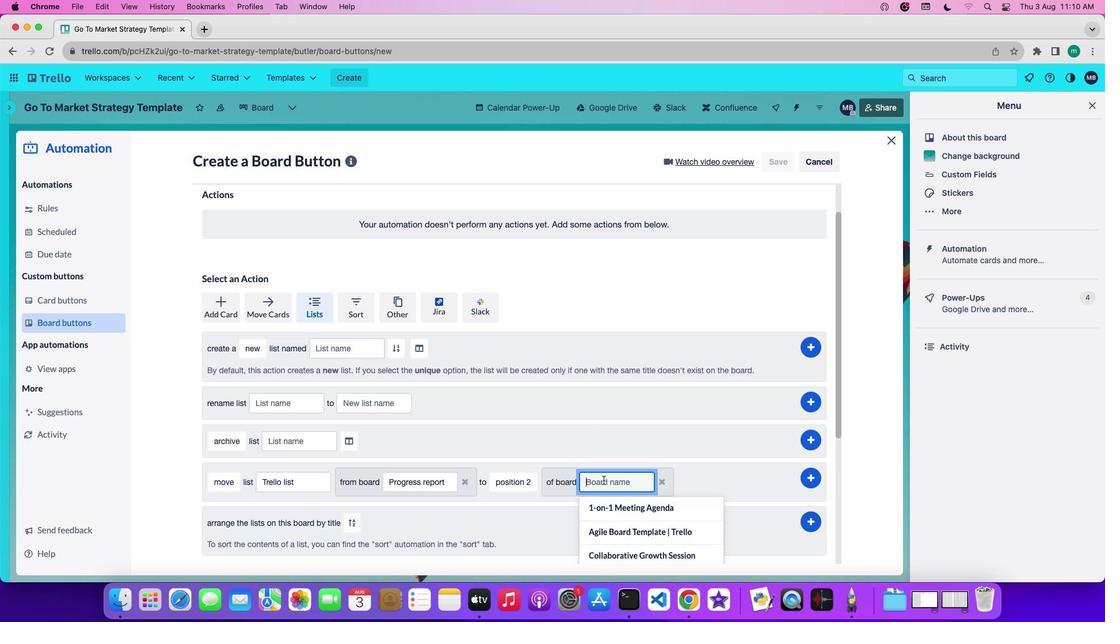 
Action: Mouse moved to (590, 476)
Screenshot: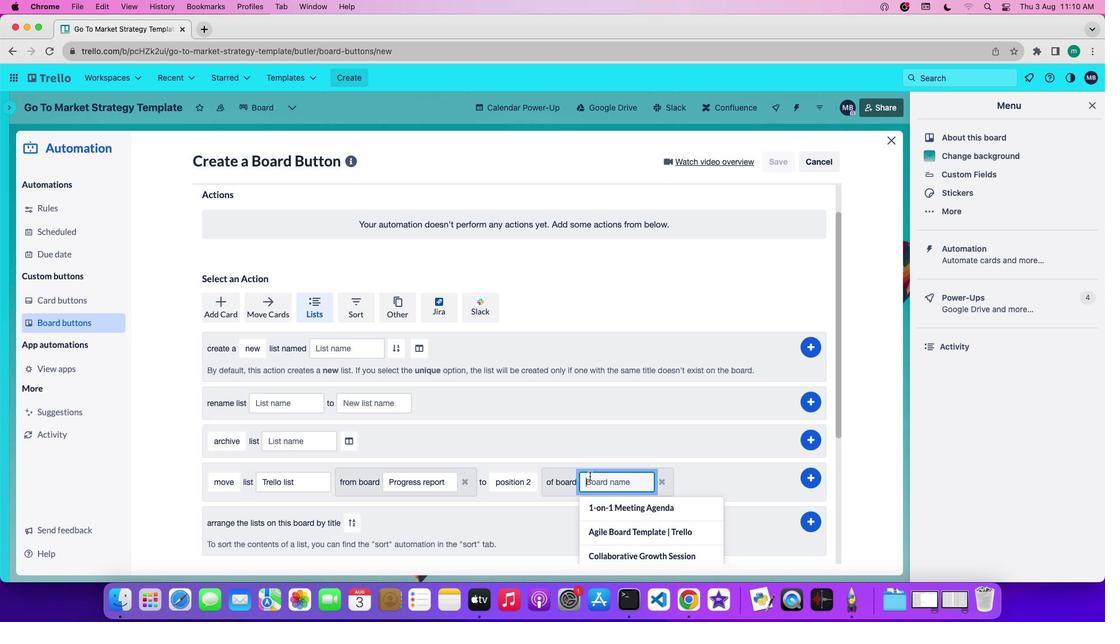 
Action: Key pressed 'p''r''o''g''r''e''s''s'Key.space'r''e''p''o''r''t'
Screenshot: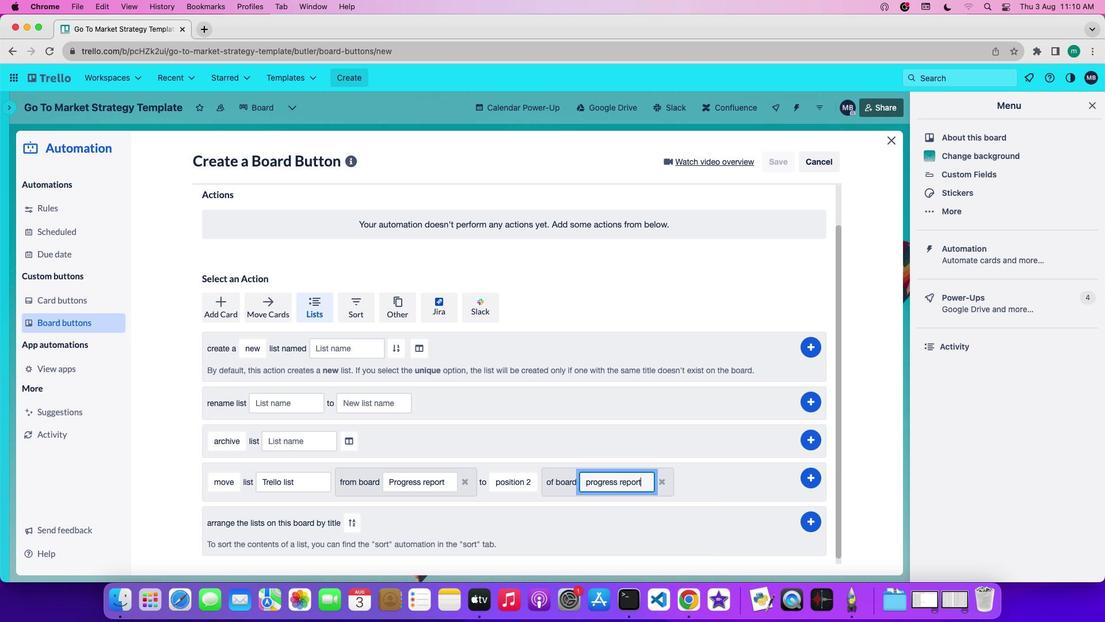 
Action: Mouse moved to (809, 484)
Screenshot: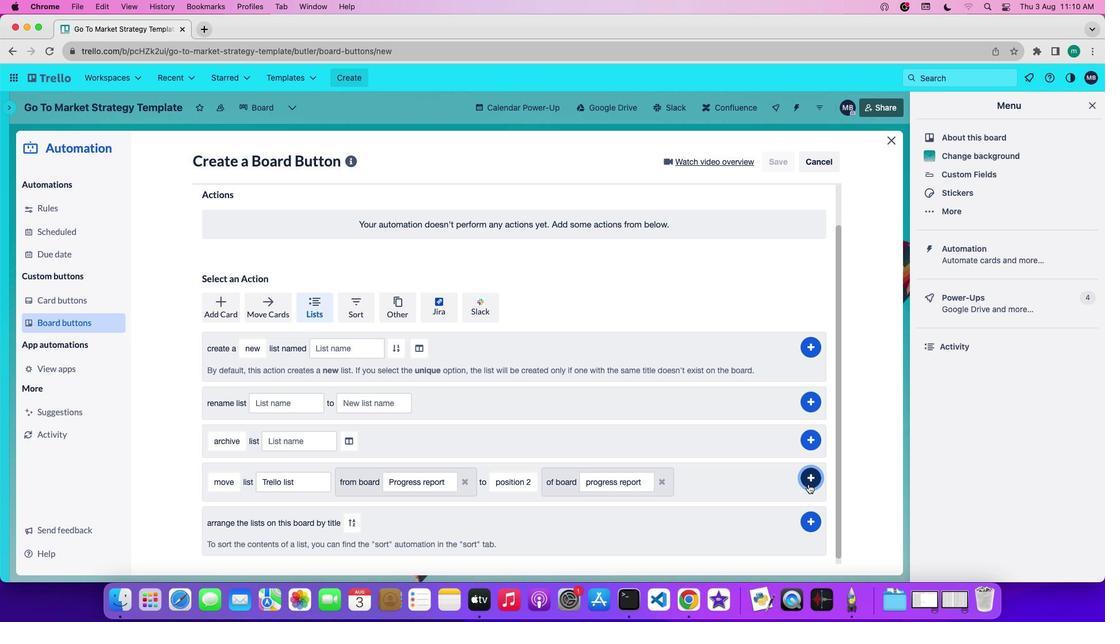 
Action: Mouse pressed left at (809, 484)
Screenshot: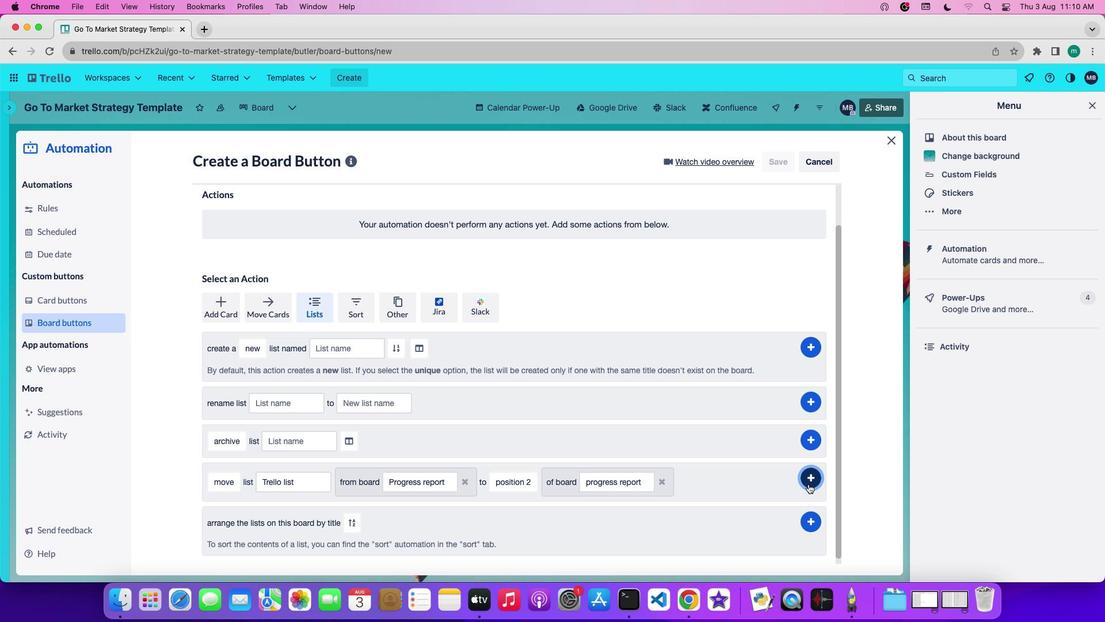 
